 Task: Send an email with the signature Devin Parker with the subject 'Quarterly report' and the message 'I would like to request a meeting to discuss this issue further.' from softage.1@softage.net to softage.2@softage.net and softage.3@softage.net with CC to softage.4@softage.net
Action: Mouse moved to (416, 309)
Screenshot: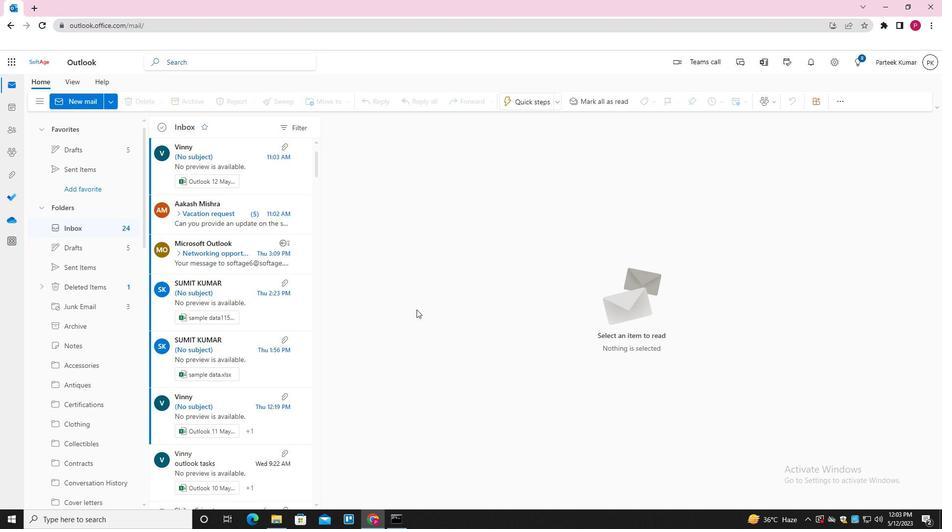 
Action: Key pressed n
Screenshot: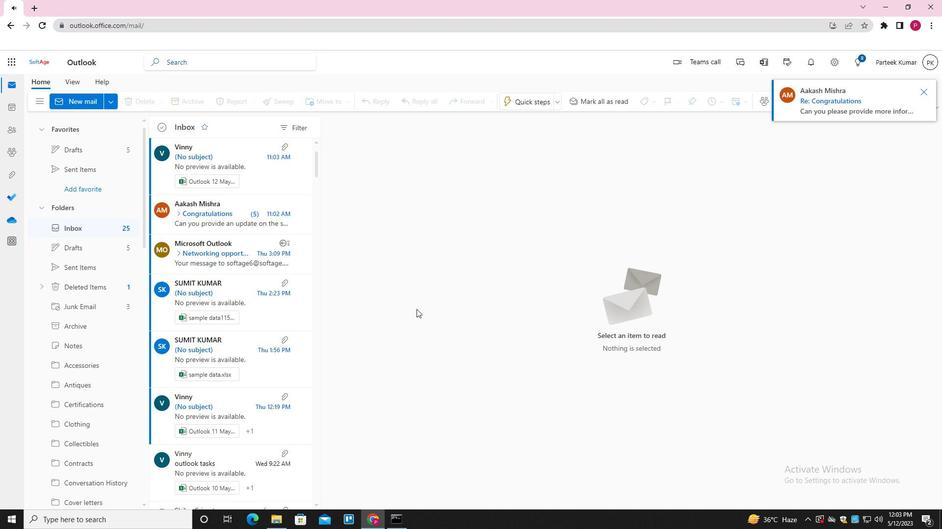 
Action: Mouse moved to (441, 273)
Screenshot: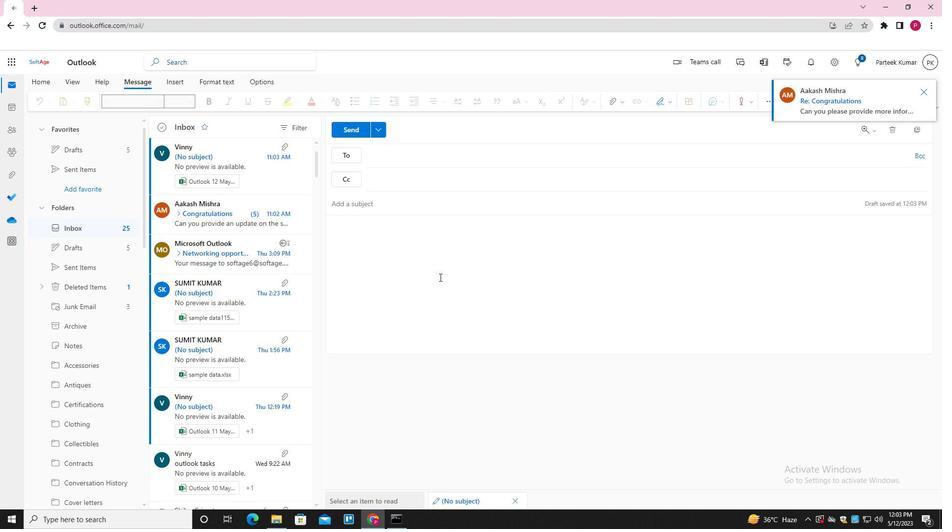 
Action: Mouse pressed left at (441, 273)
Screenshot: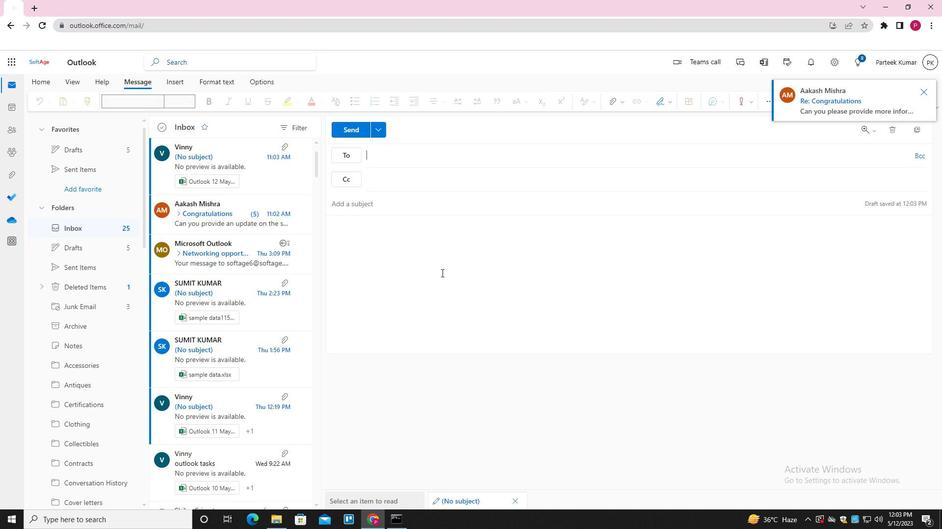 
Action: Mouse moved to (662, 102)
Screenshot: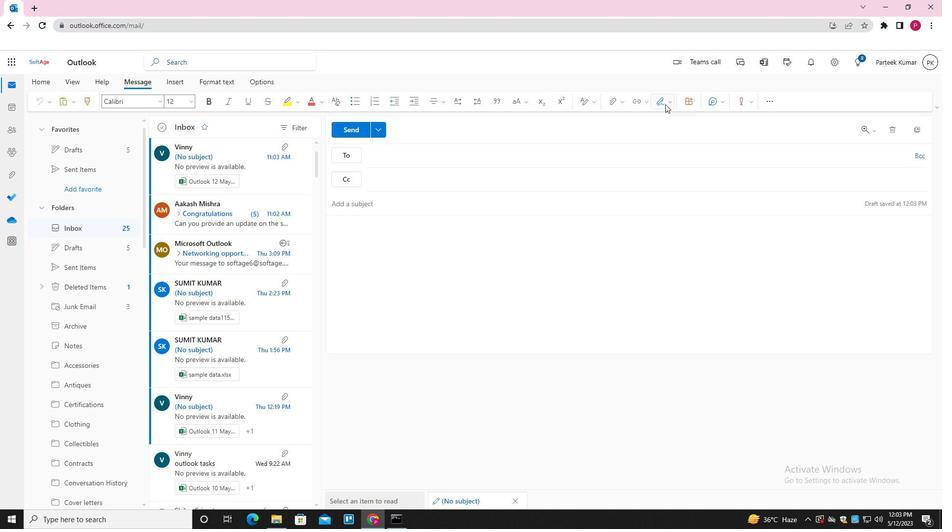 
Action: Mouse pressed left at (662, 102)
Screenshot: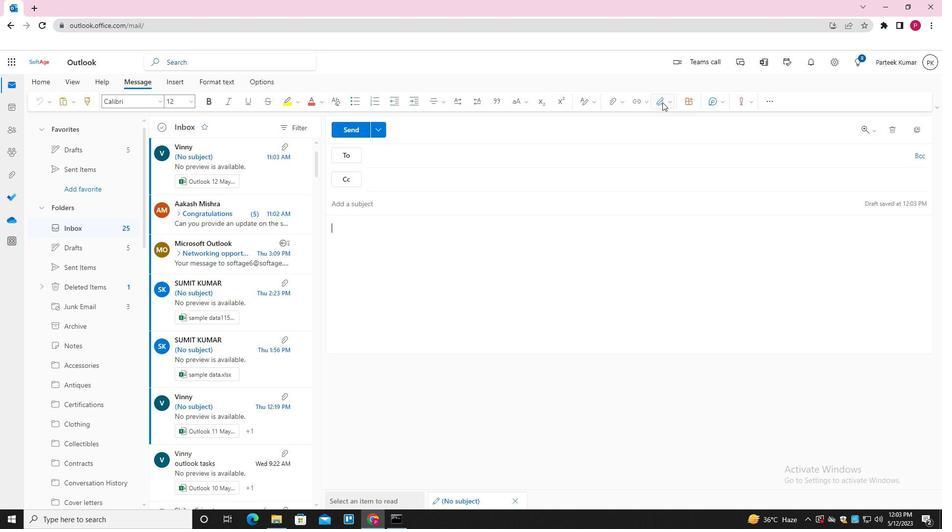 
Action: Mouse moved to (648, 140)
Screenshot: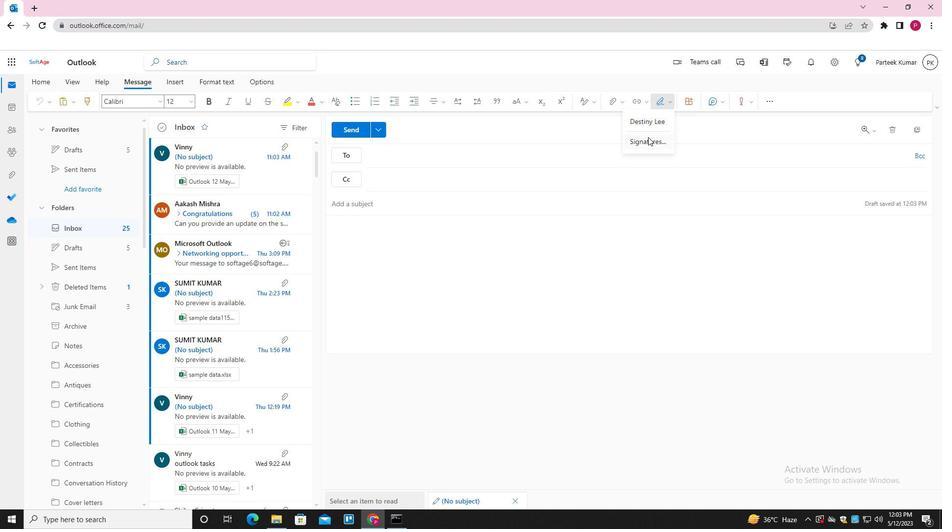 
Action: Mouse pressed left at (648, 140)
Screenshot: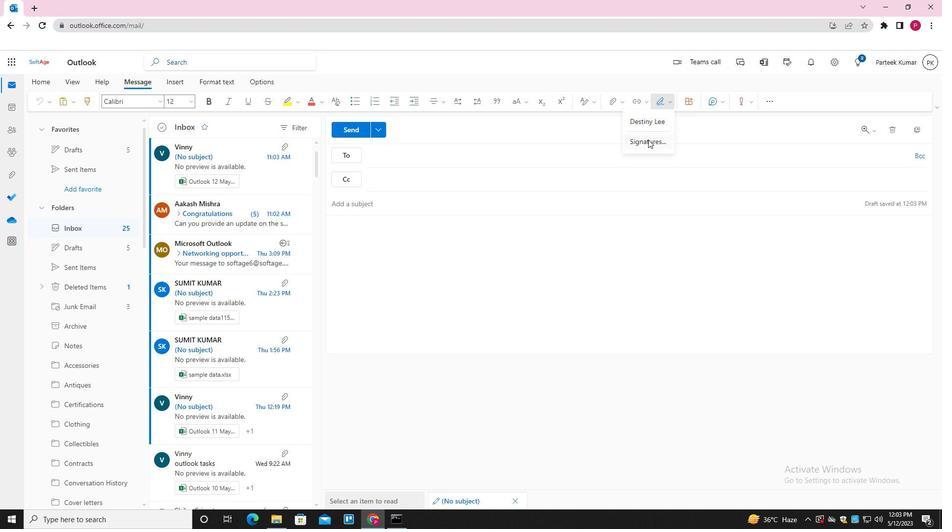 
Action: Mouse moved to (660, 180)
Screenshot: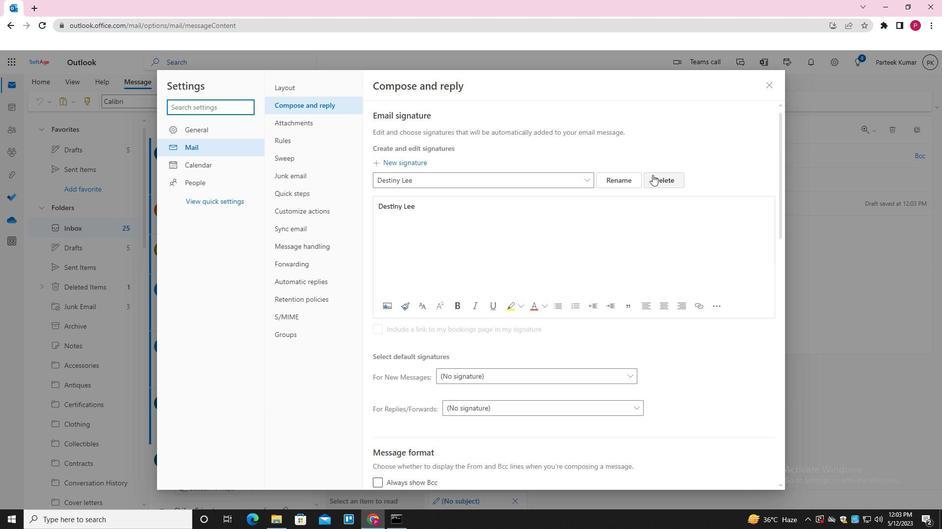 
Action: Mouse pressed left at (660, 180)
Screenshot: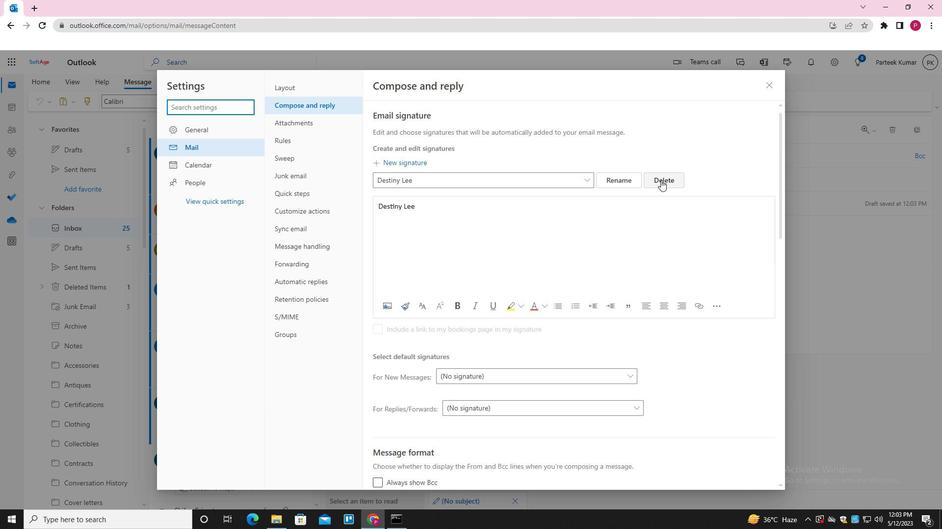 
Action: Mouse moved to (425, 180)
Screenshot: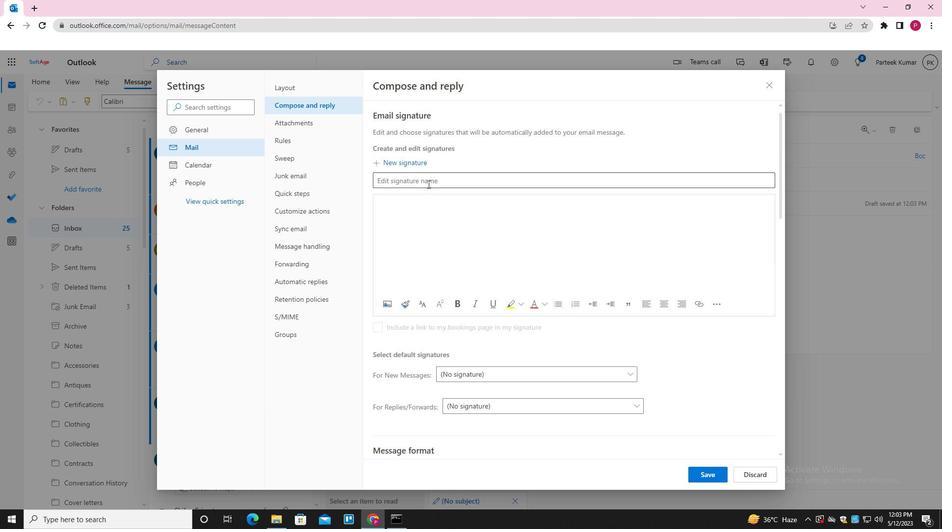 
Action: Mouse pressed left at (425, 180)
Screenshot: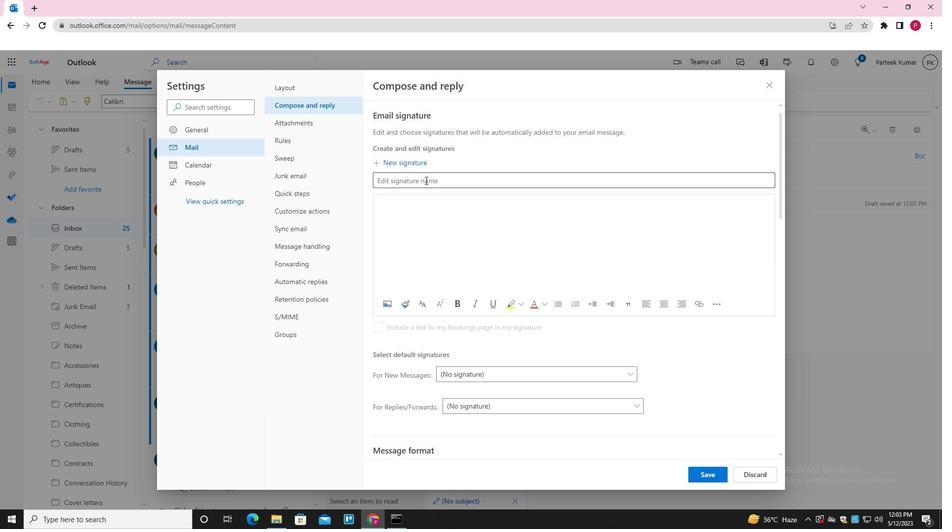 
Action: Key pressed <Key.shift>DEVIN<Key.space><Key.shift_r><Key.shift_r><Key.shift_r>PARKER<Key.tab><Key.shift>DEVIN<Key.space><Key.shift_r>PARKER
Screenshot: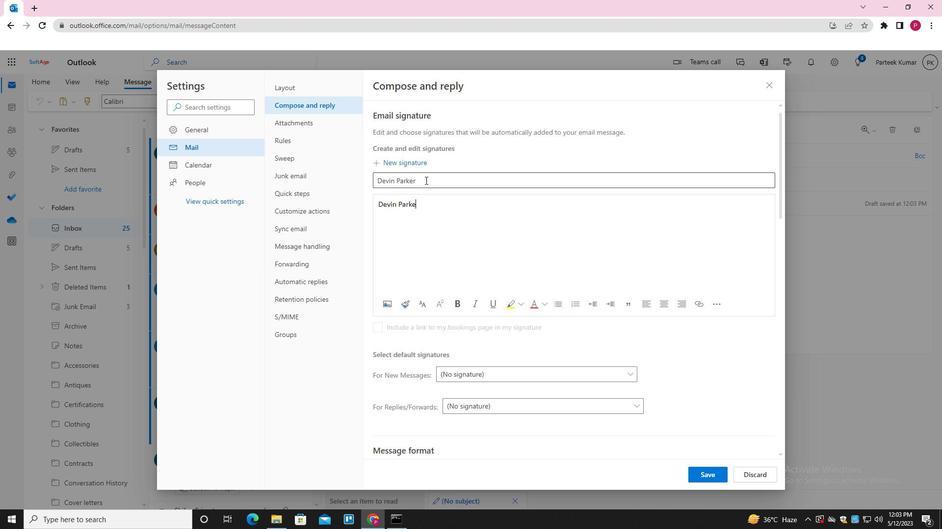 
Action: Mouse moved to (701, 473)
Screenshot: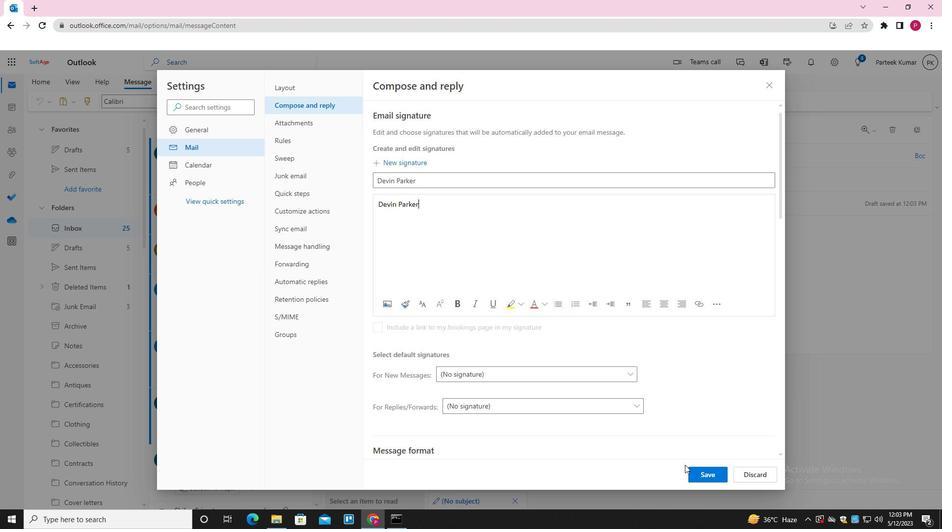 
Action: Mouse pressed left at (701, 473)
Screenshot: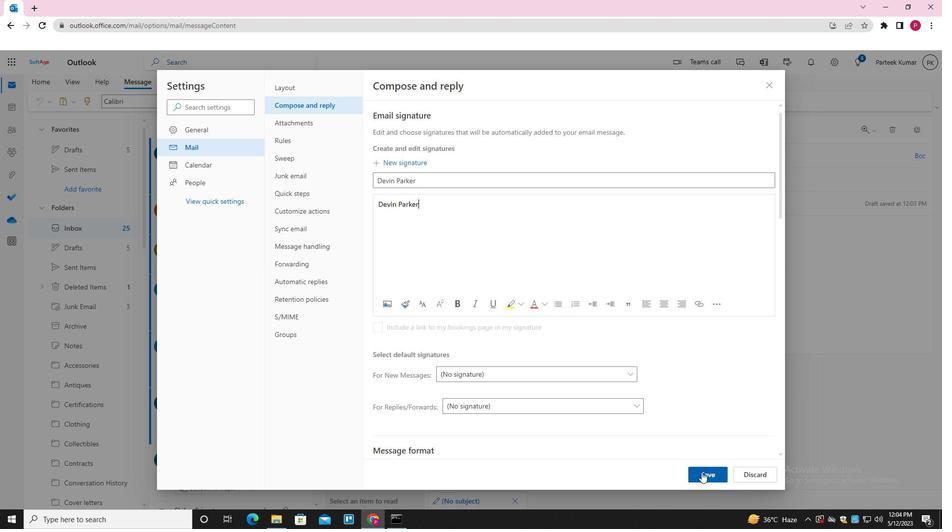 
Action: Mouse moved to (769, 88)
Screenshot: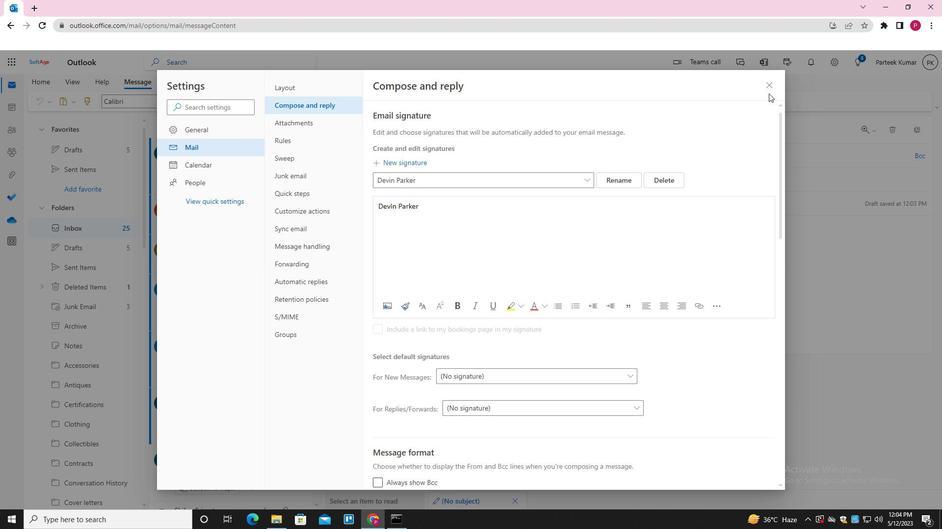 
Action: Mouse pressed left at (769, 88)
Screenshot: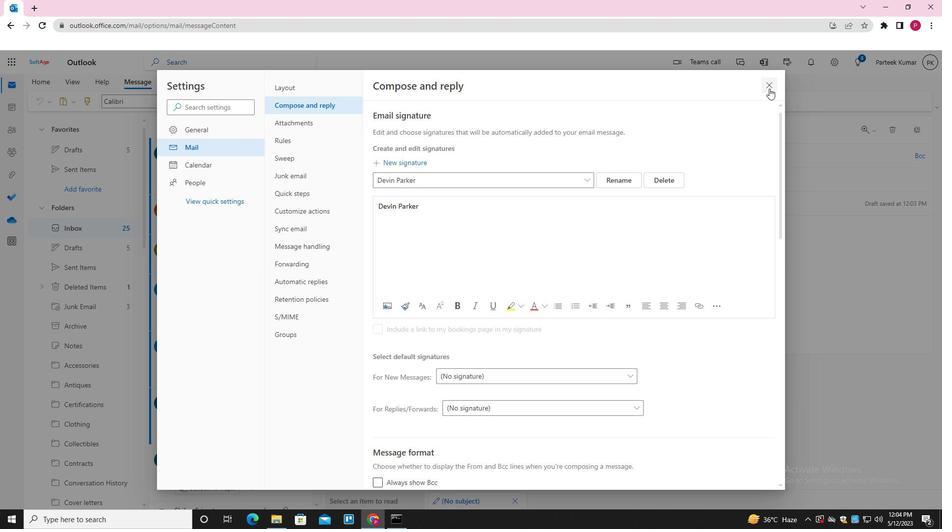 
Action: Mouse moved to (528, 245)
Screenshot: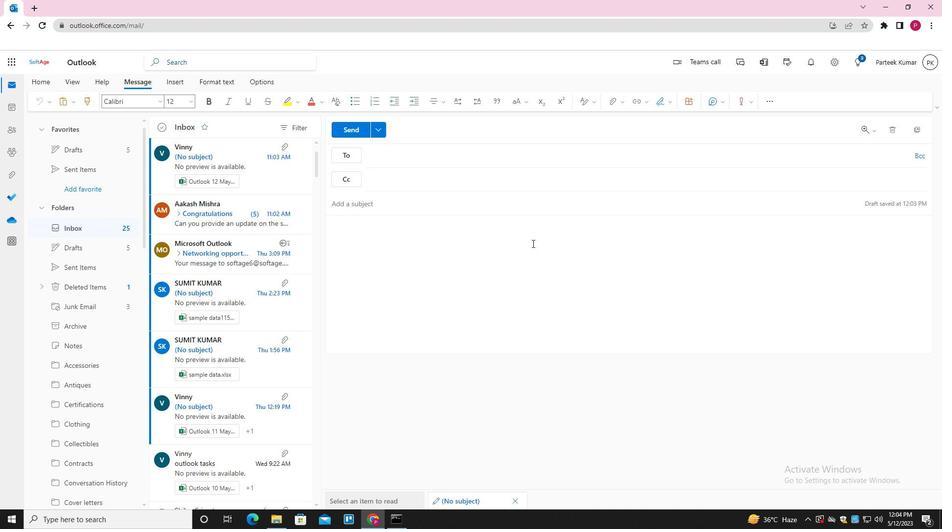 
Action: Mouse pressed left at (528, 245)
Screenshot: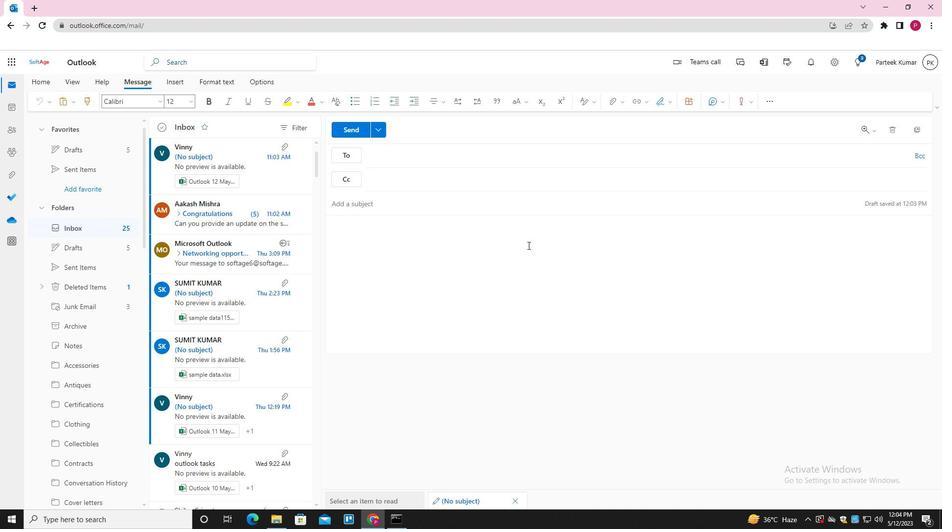
Action: Mouse moved to (659, 100)
Screenshot: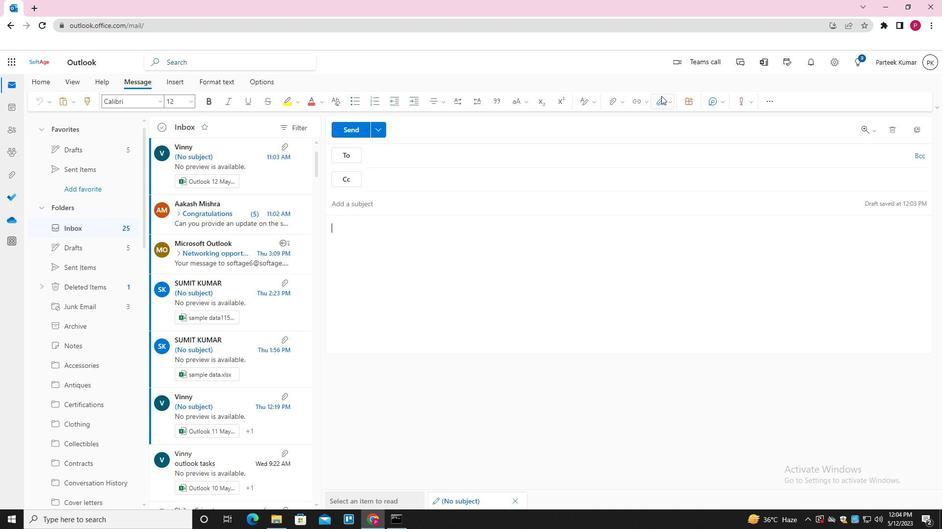 
Action: Mouse pressed left at (659, 100)
Screenshot: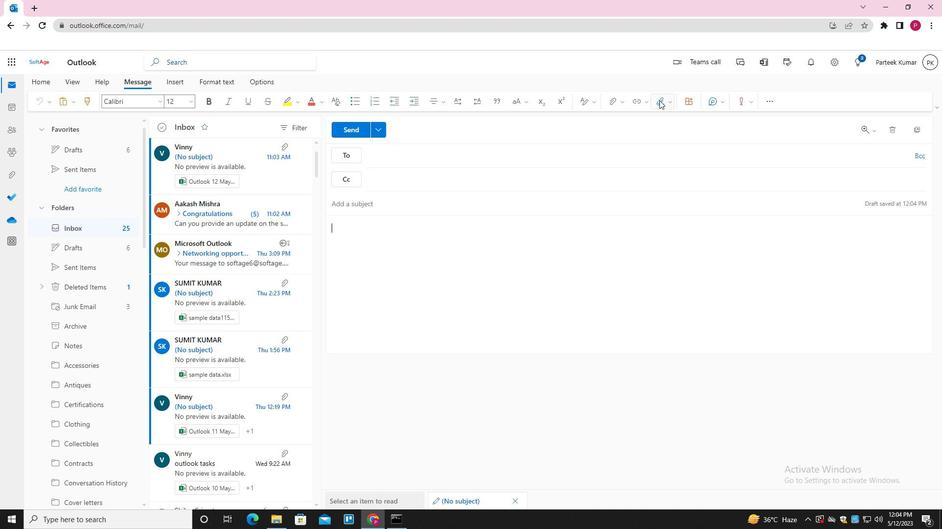 
Action: Mouse moved to (648, 126)
Screenshot: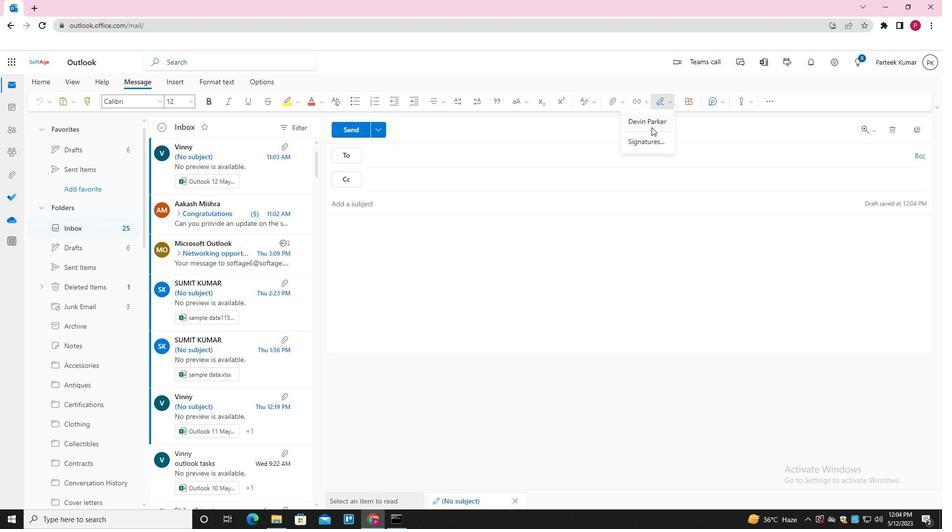 
Action: Mouse pressed left at (648, 126)
Screenshot: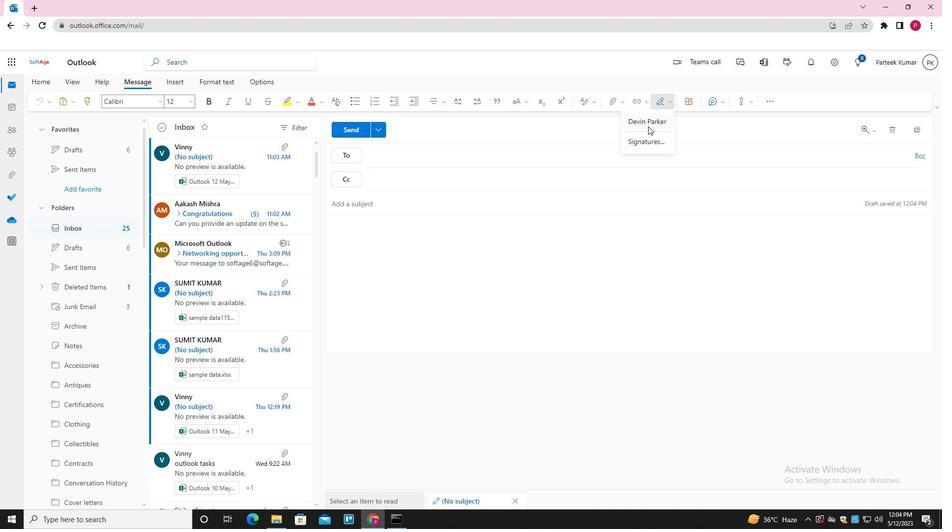
Action: Mouse moved to (411, 206)
Screenshot: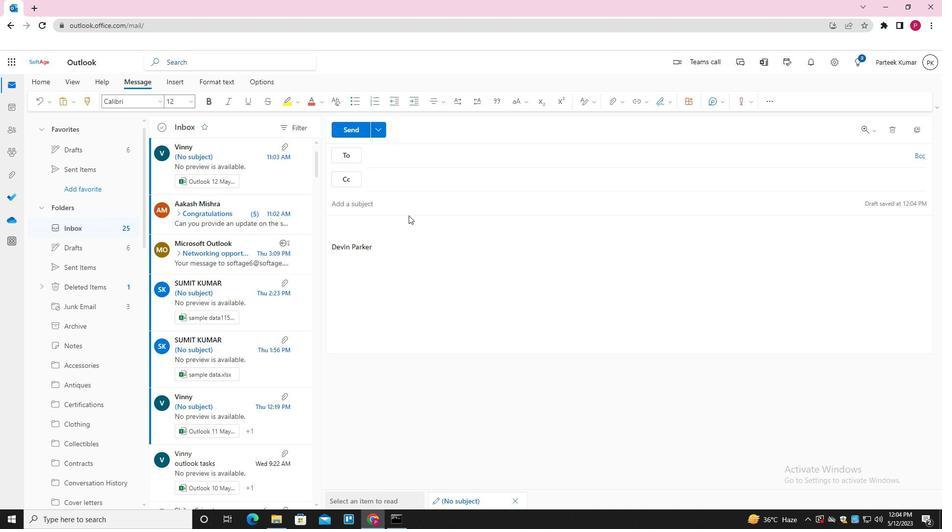 
Action: Mouse pressed left at (411, 206)
Screenshot: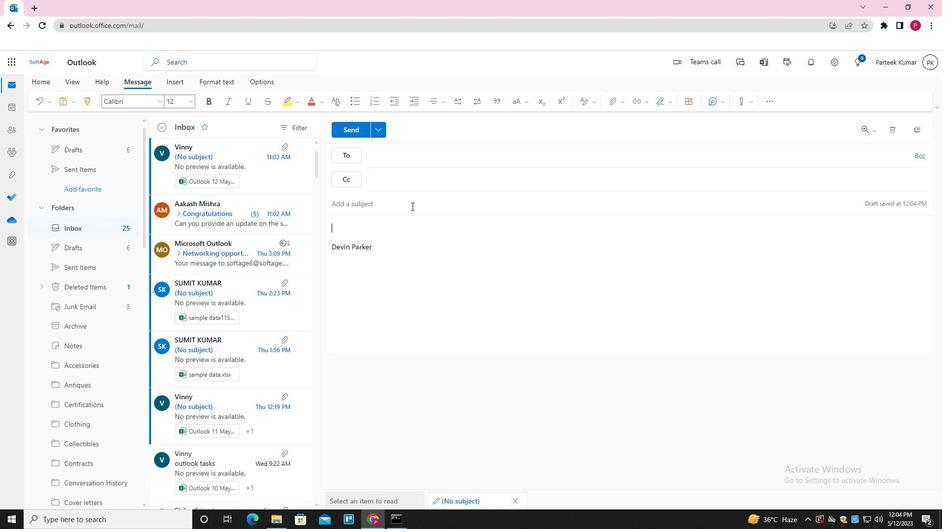 
Action: Key pressed <Key.shift>QUATERLY<Key.space><Key.backspace><Key.backspace><Key.backspace><Key.backspace><Key.backspace><Key.backspace>RTERLY<Key.space>REPORT<Key.tab><Key.shift>I<Key.space>WOULD<Key.space>LIKE<Key.space>TO<Key.space>REQUEST<Key.space>A<Key.space>MEETING<Key.space>TO<Key.space>DISCUSS<Key.space>THIS<Key.space>ISSUE<Key.space>FURTHER
Screenshot: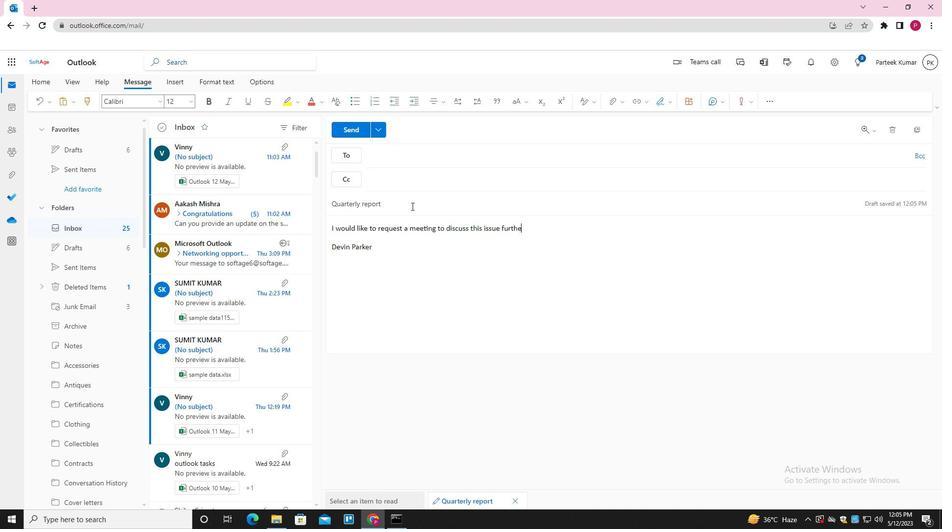 
Action: Mouse moved to (430, 156)
Screenshot: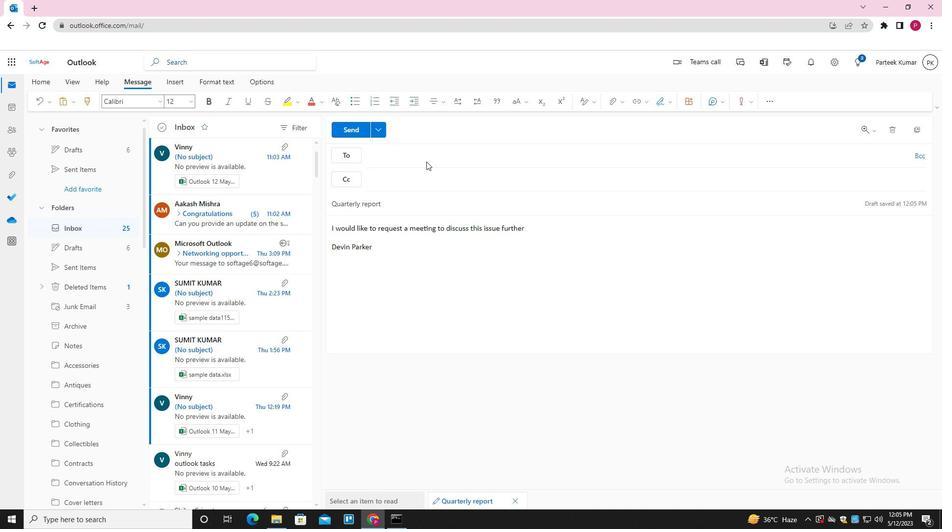 
Action: Mouse pressed left at (430, 156)
Screenshot: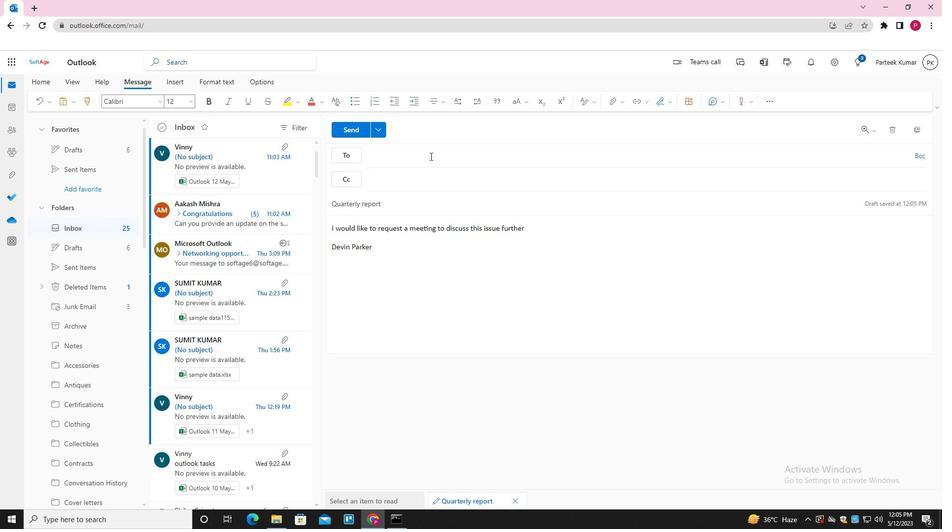 
Action: Key pressed SOFTAGE.2<Key.shift>@SOFTAGE.NET<Key.enter>SOFTAGE.3<Key.shift>@SOFTAGE.NET<Key.enter><Key.tab>SOFTAGE.4<Key.shift>@SOFTAGE.NET<Key.enter>
Screenshot: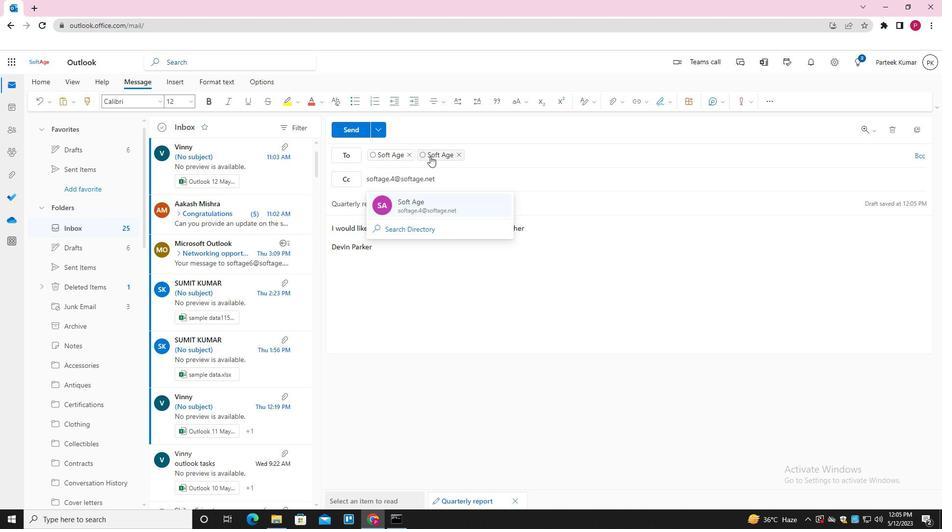 
Action: Mouse moved to (357, 133)
Screenshot: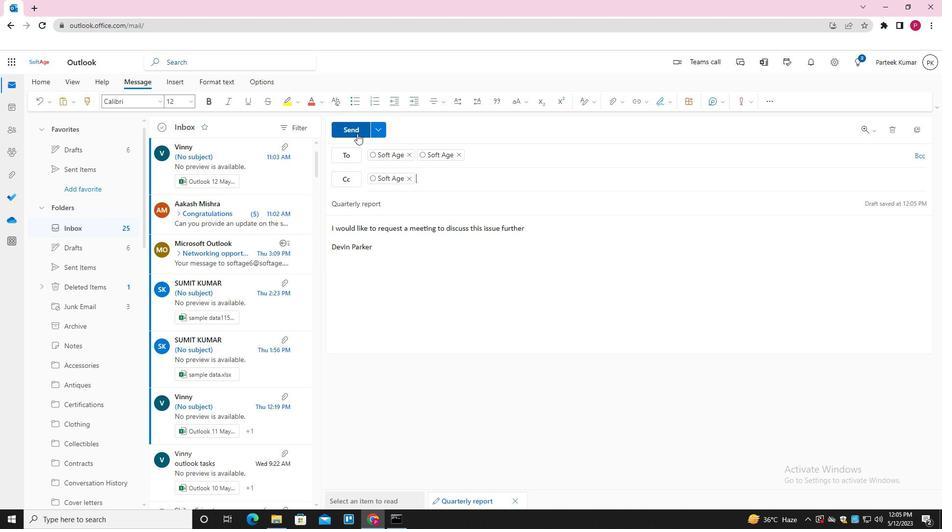 
Action: Mouse pressed left at (357, 133)
Screenshot: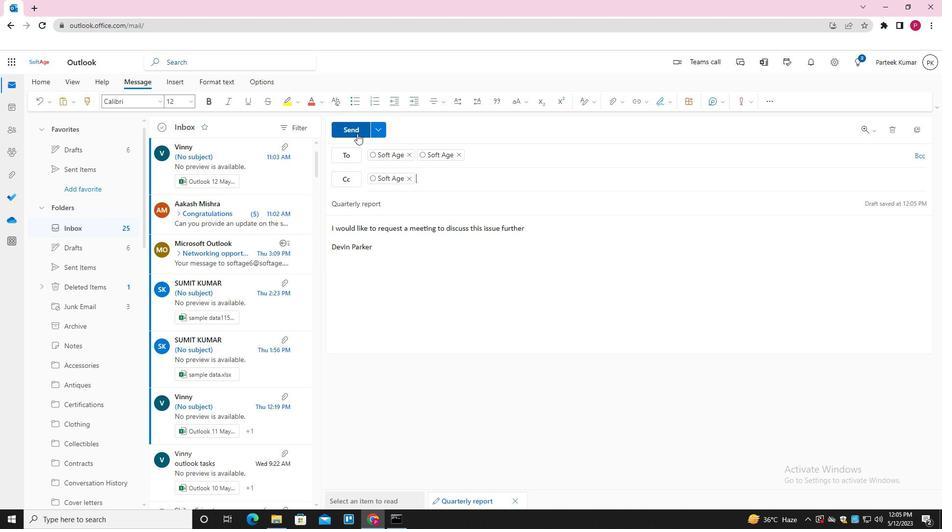 
Action: Mouse moved to (518, 270)
Screenshot: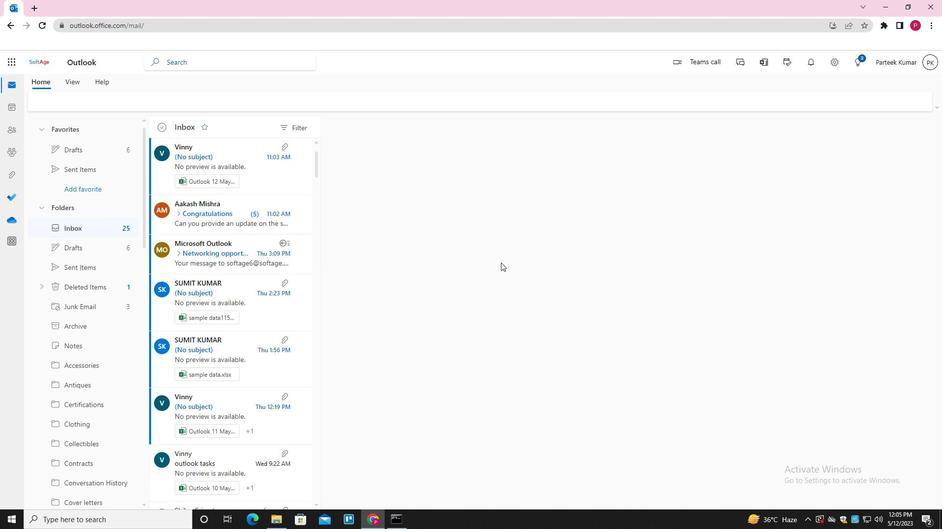 
